Task: Mark the first listing as a favorite.
Action: Mouse moved to (432, 178)
Screenshot: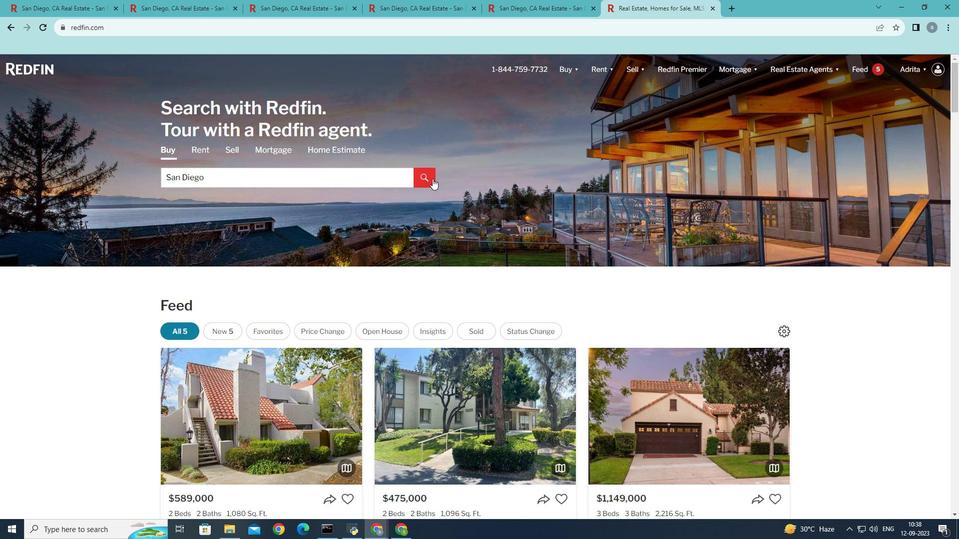 
Action: Mouse pressed left at (432, 178)
Screenshot: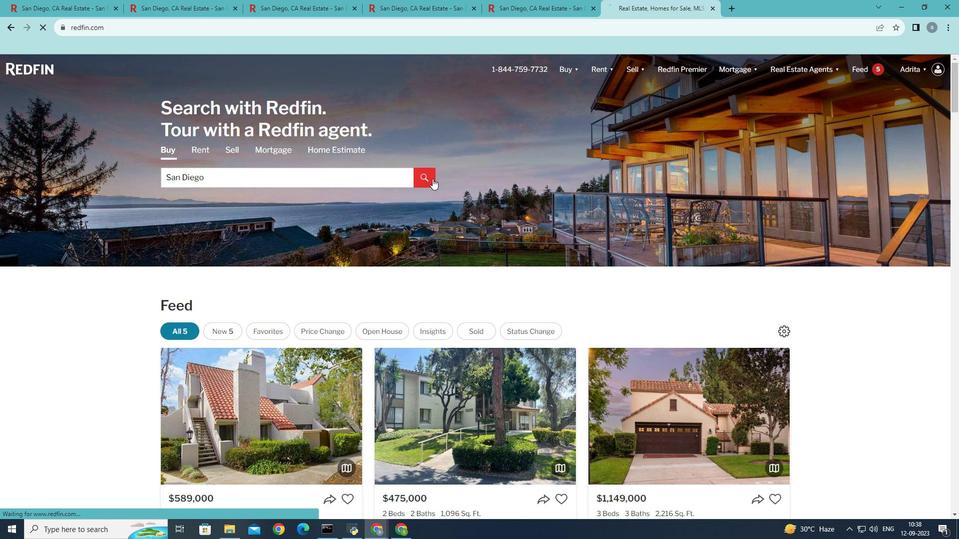 
Action: Mouse moved to (698, 338)
Screenshot: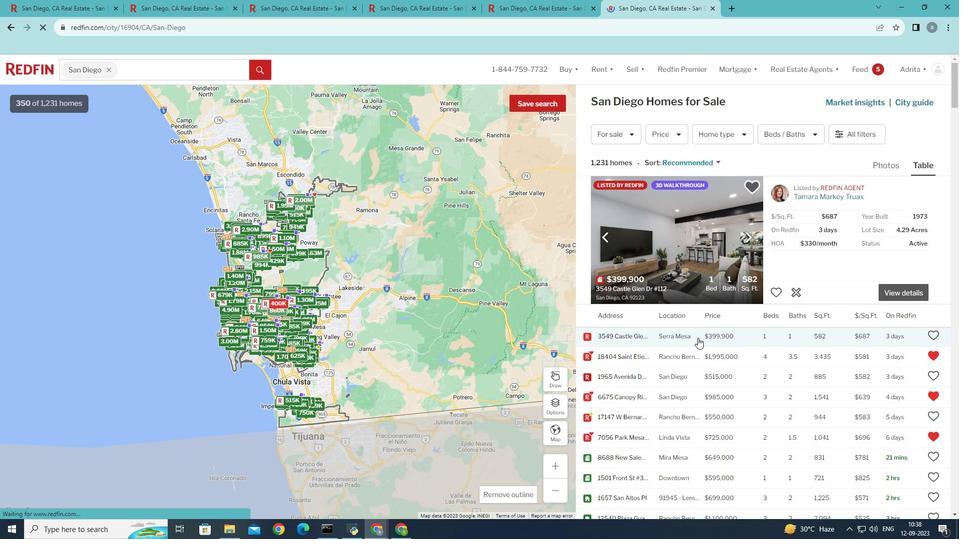 
Action: Mouse pressed left at (698, 338)
Screenshot: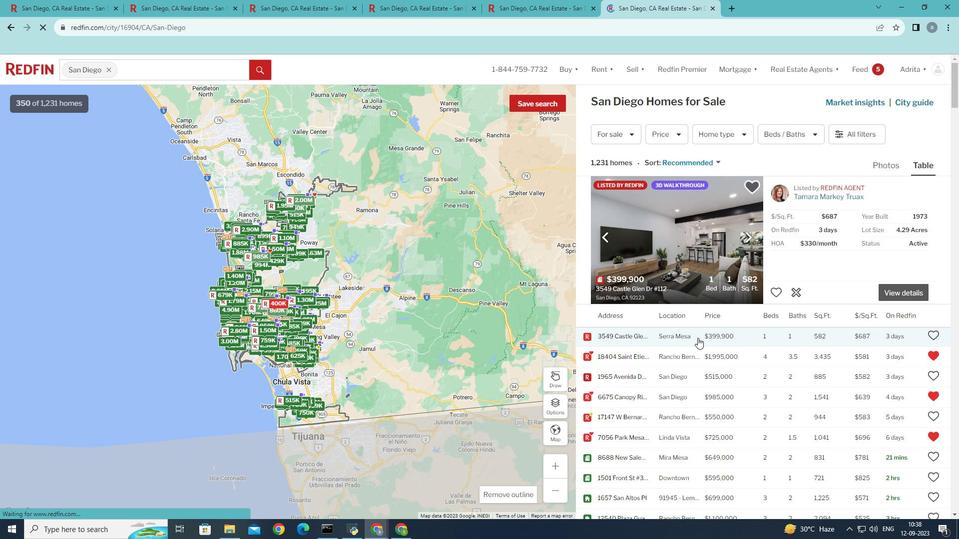 
Action: Mouse pressed left at (698, 338)
Screenshot: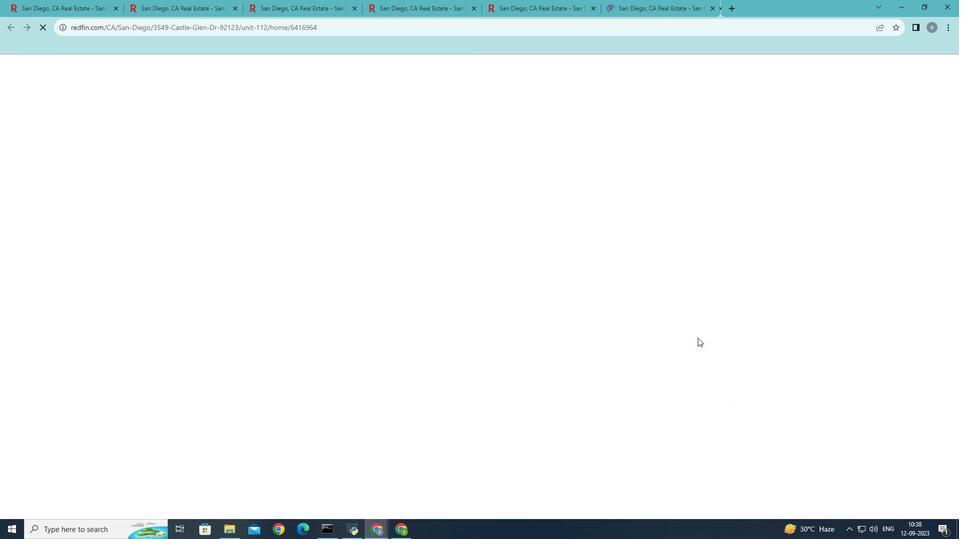 
Action: Mouse moved to (590, 97)
Screenshot: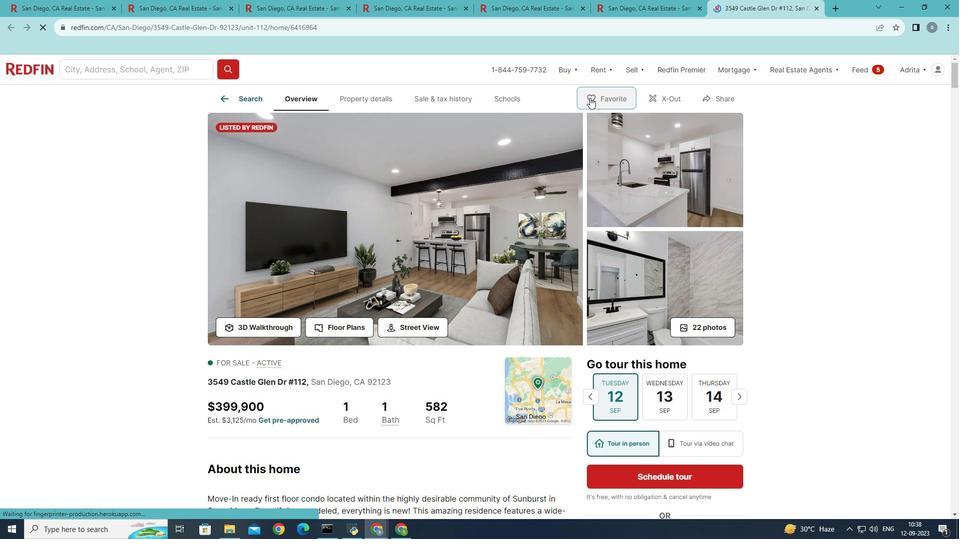 
Action: Mouse pressed left at (590, 97)
Screenshot: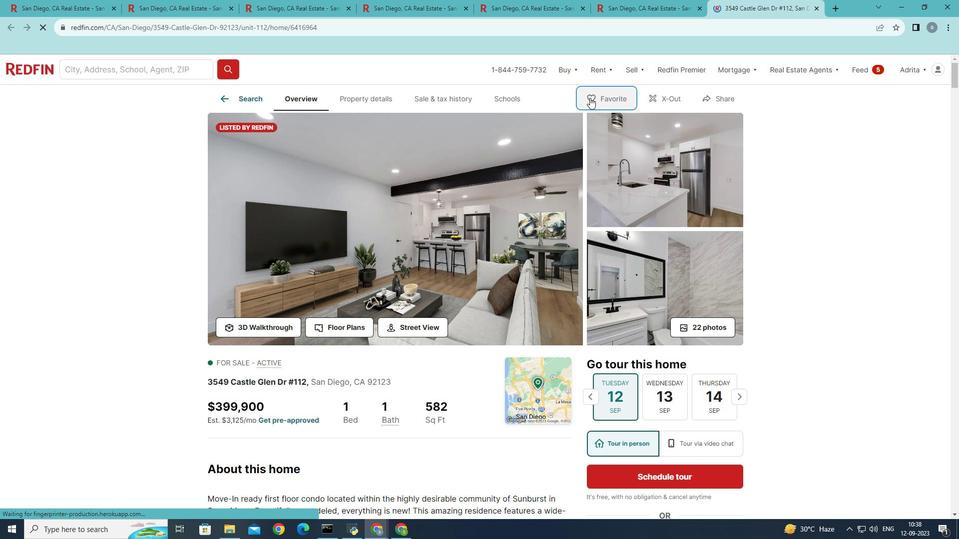 
Action: Mouse moved to (635, 224)
Screenshot: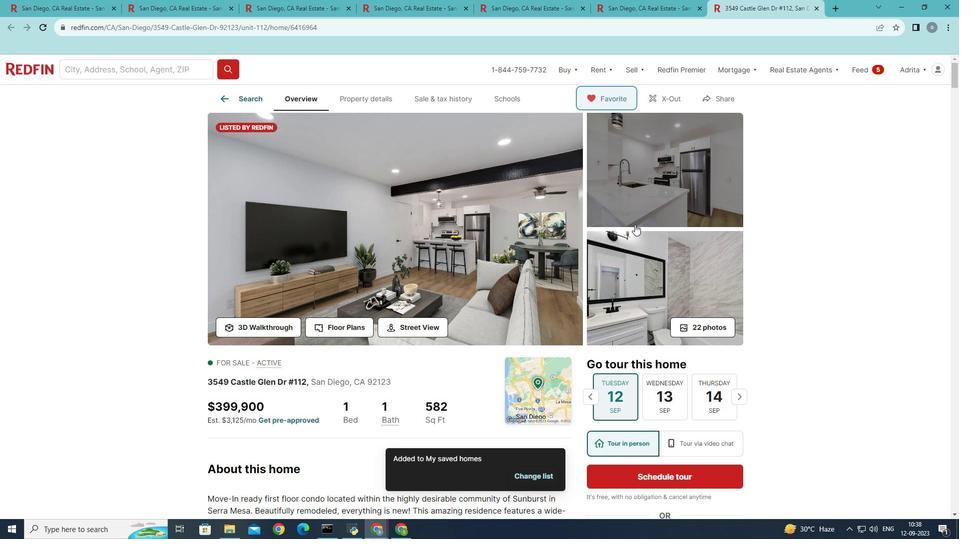 
